 Task: Search for the email with the subject Request for time off logged in from softage.1@softage.net with the filter, email from softage.3@softage.net and a new filter,  Skip the Inbox
Action: Mouse moved to (872, 73)
Screenshot: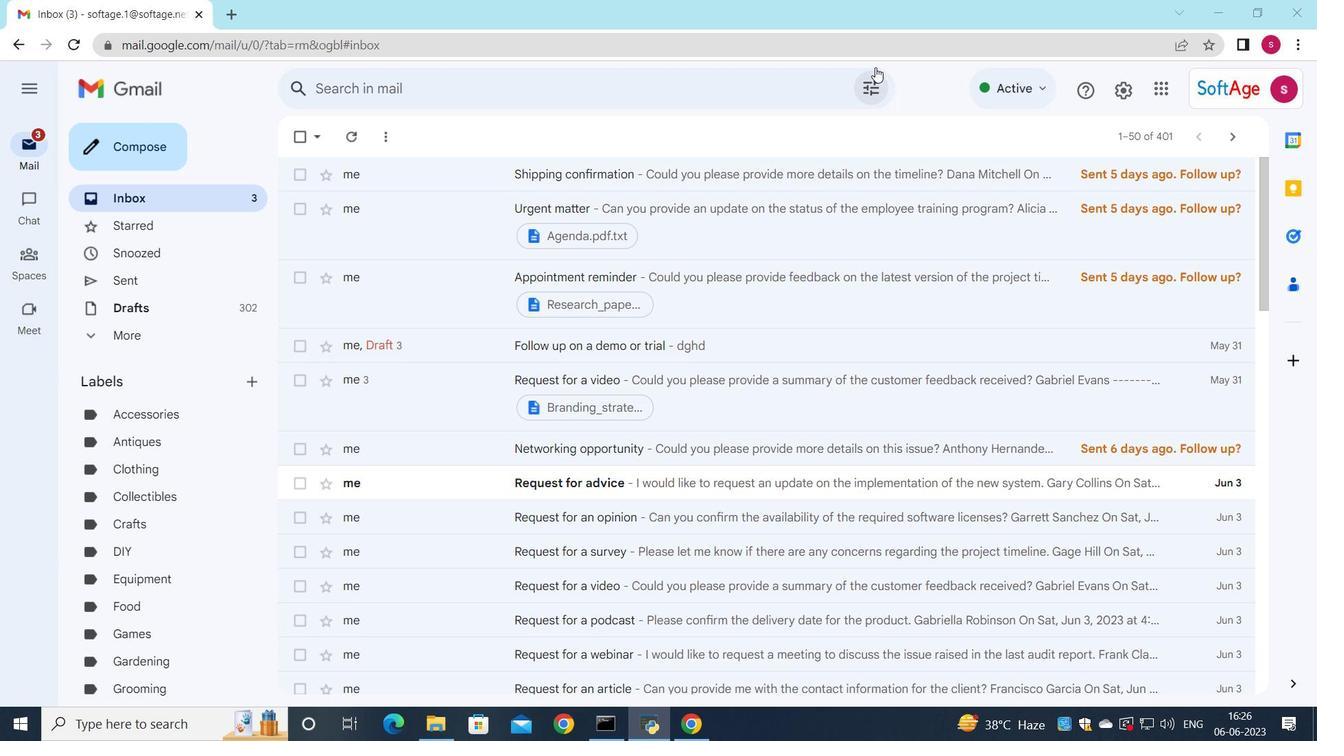 
Action: Mouse pressed left at (872, 73)
Screenshot: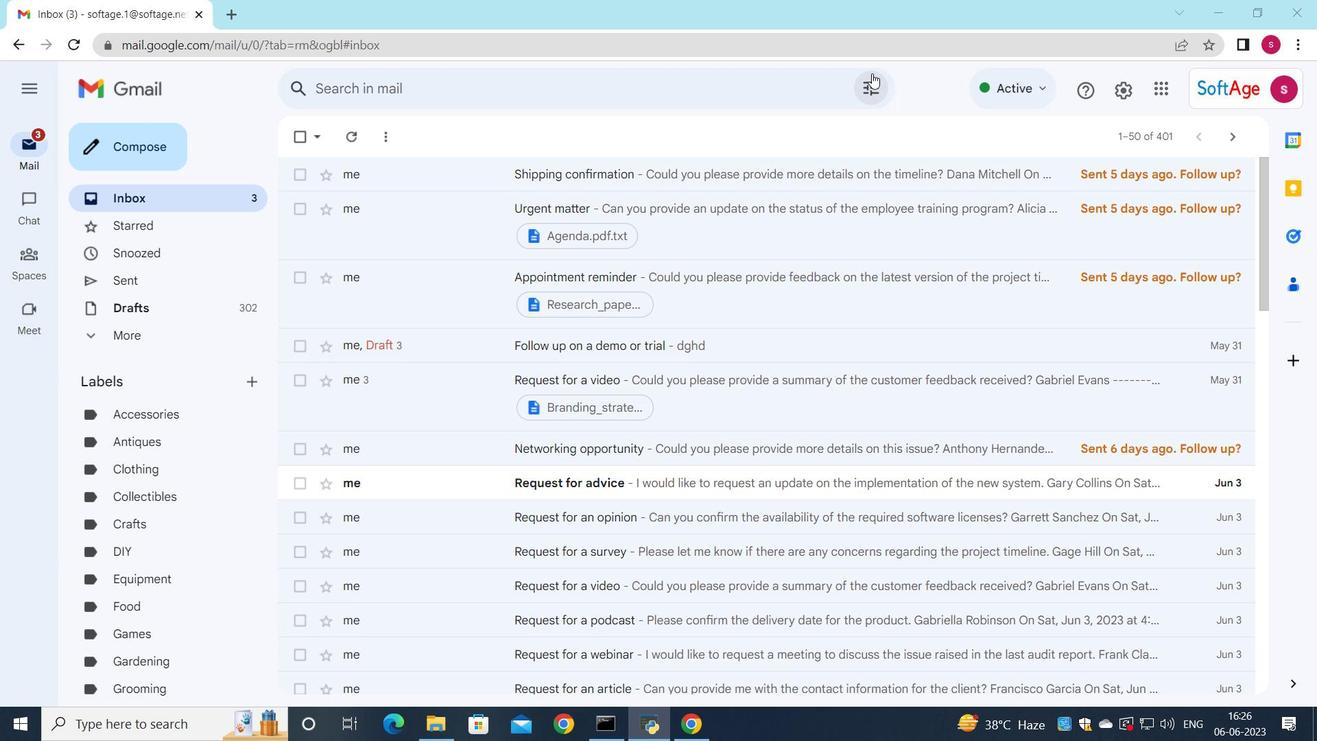 
Action: Mouse moved to (708, 154)
Screenshot: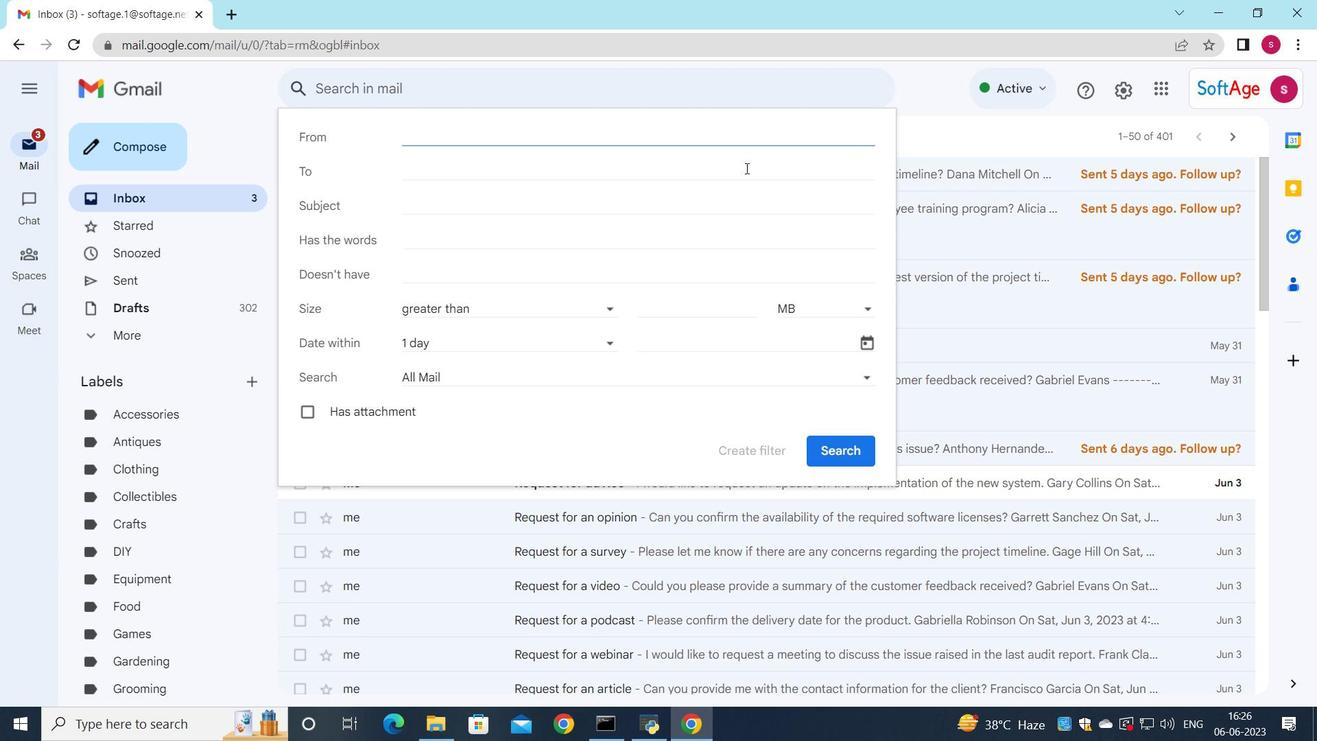 
Action: Key pressed soft
Screenshot: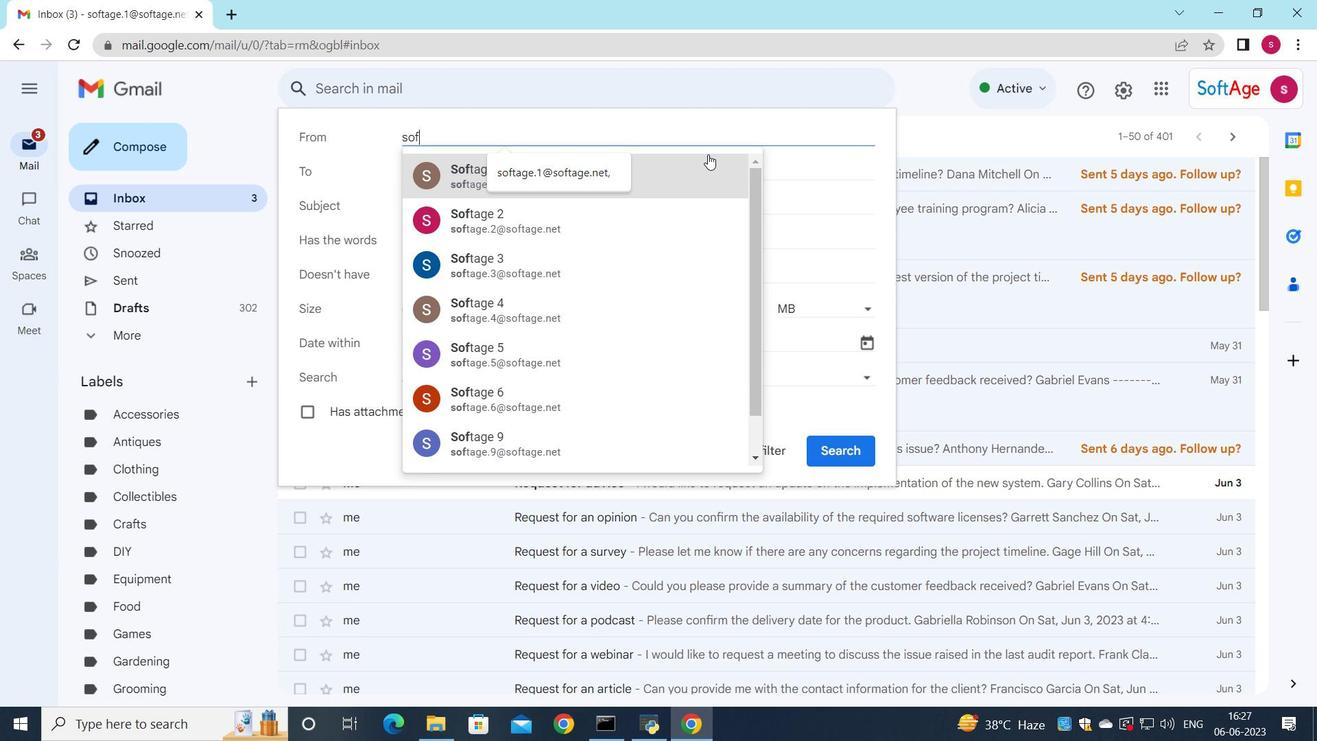
Action: Mouse moved to (615, 177)
Screenshot: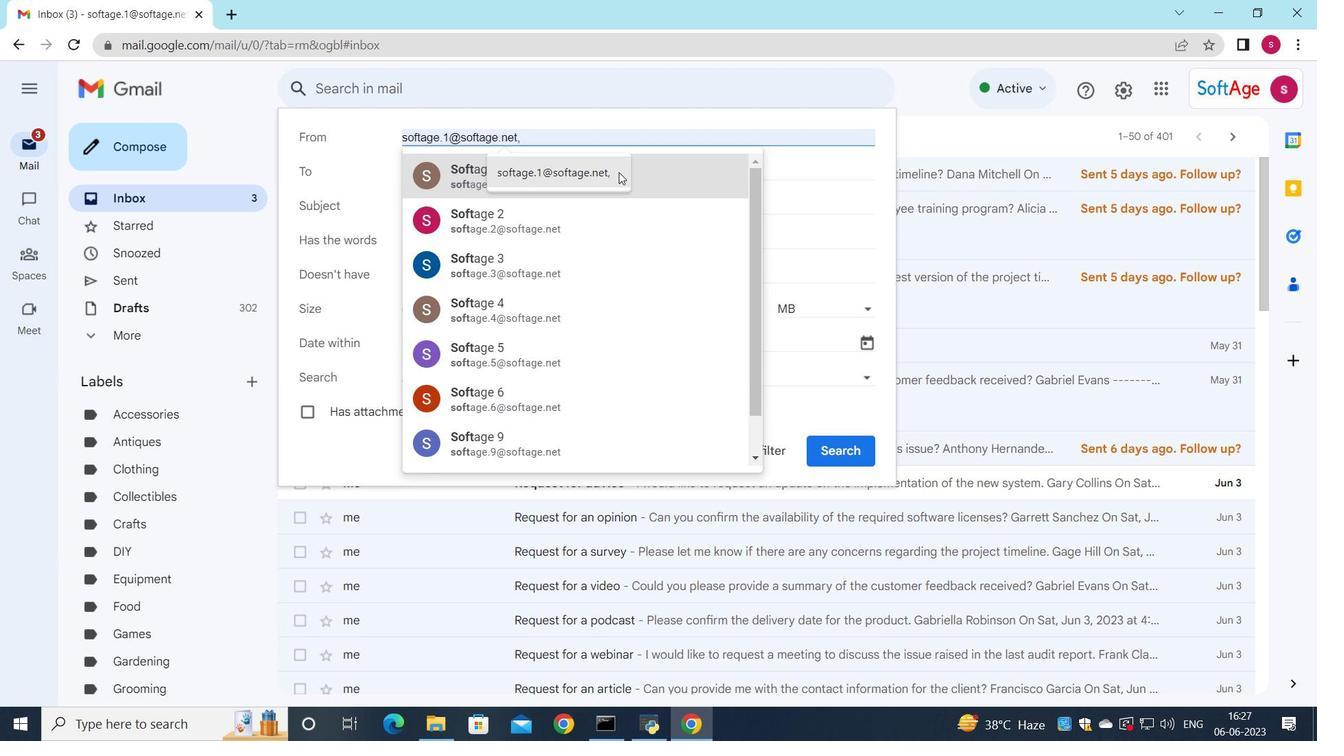 
Action: Mouse pressed left at (615, 177)
Screenshot: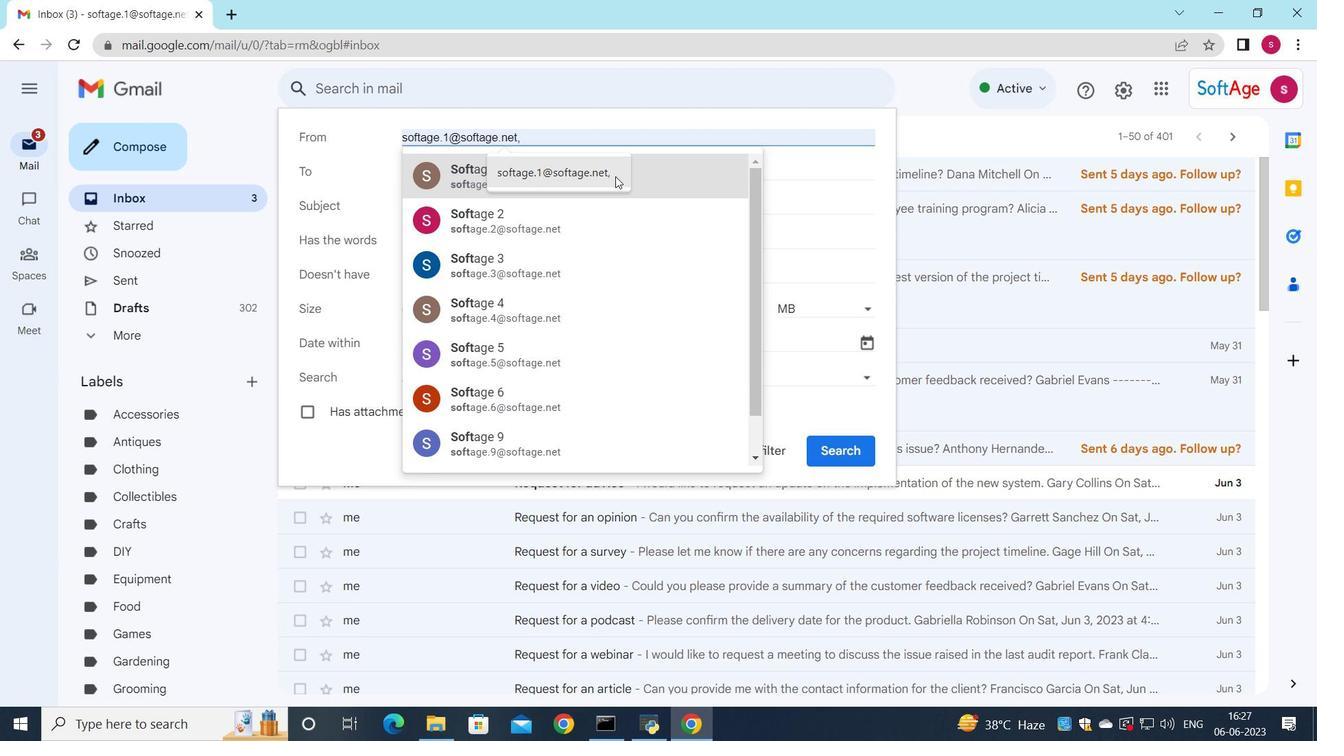 
Action: Mouse moved to (517, 174)
Screenshot: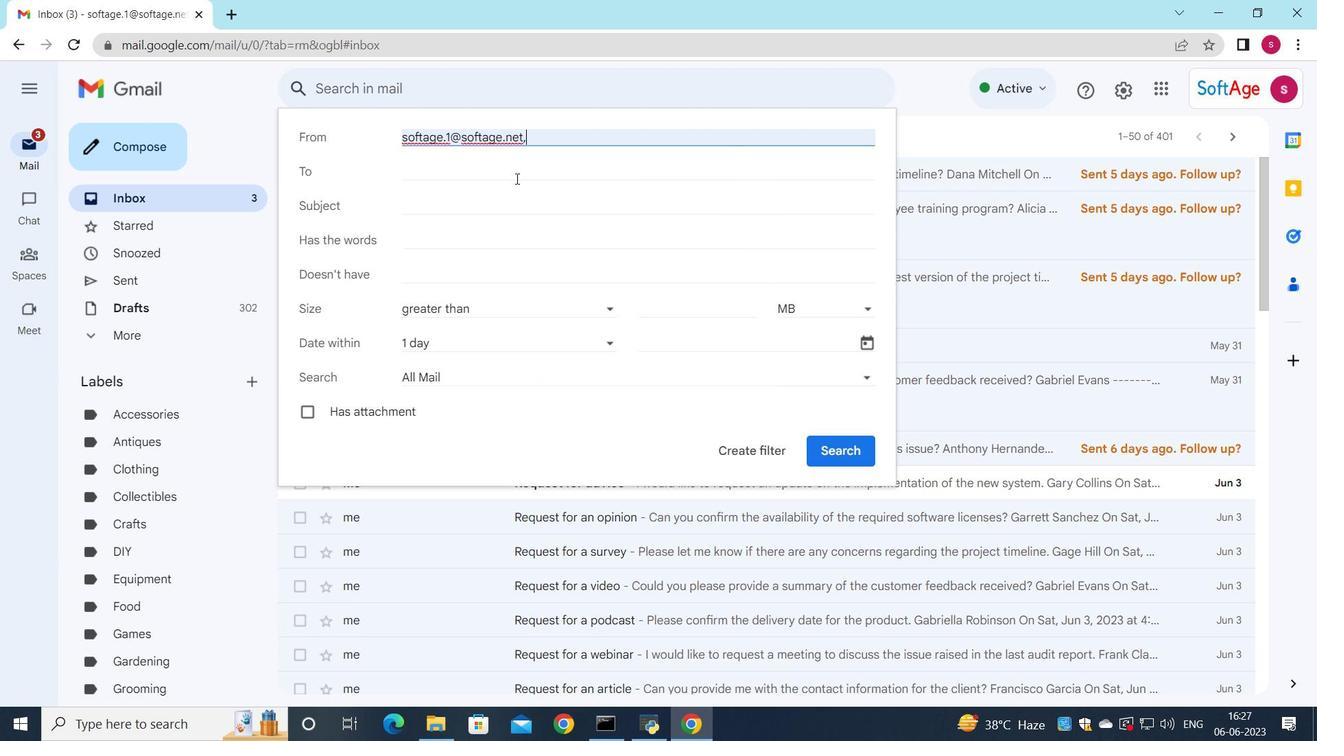 
Action: Mouse pressed left at (517, 174)
Screenshot: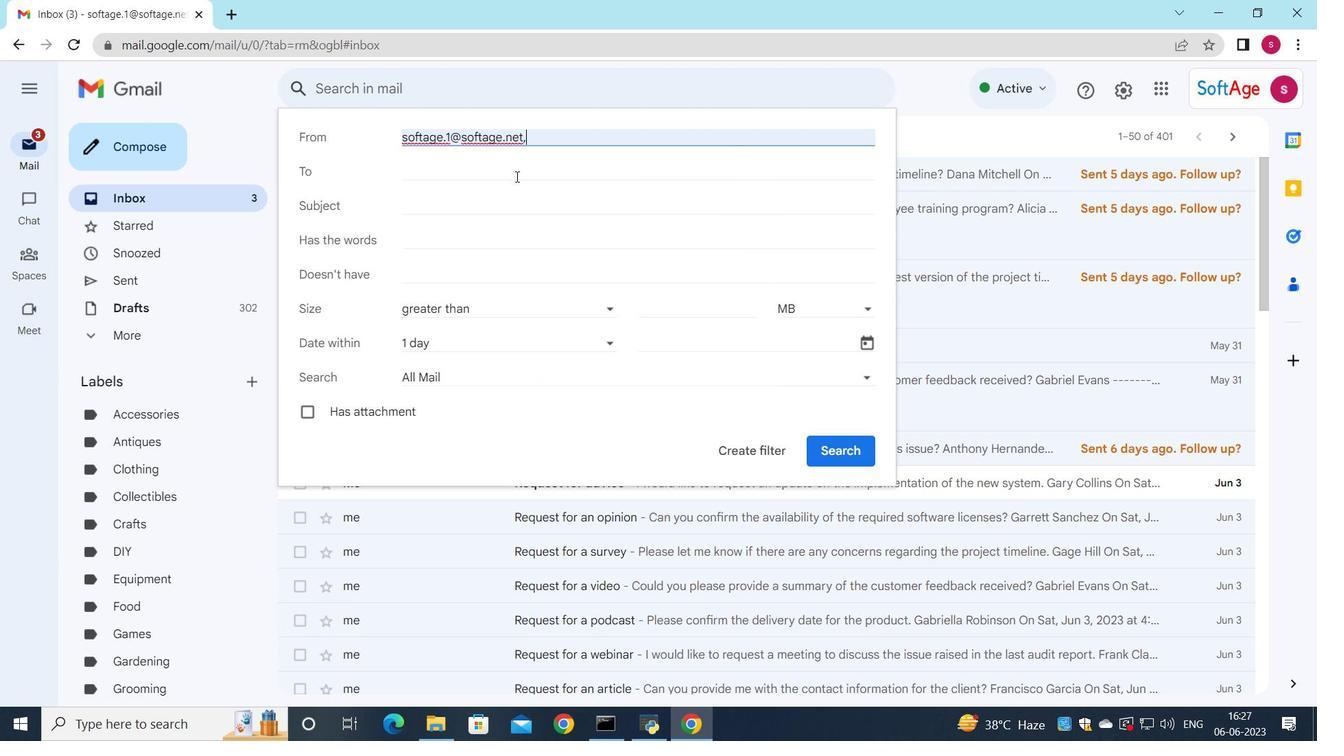 
Action: Key pressed sio<Key.backspace><Key.backspace>o
Screenshot: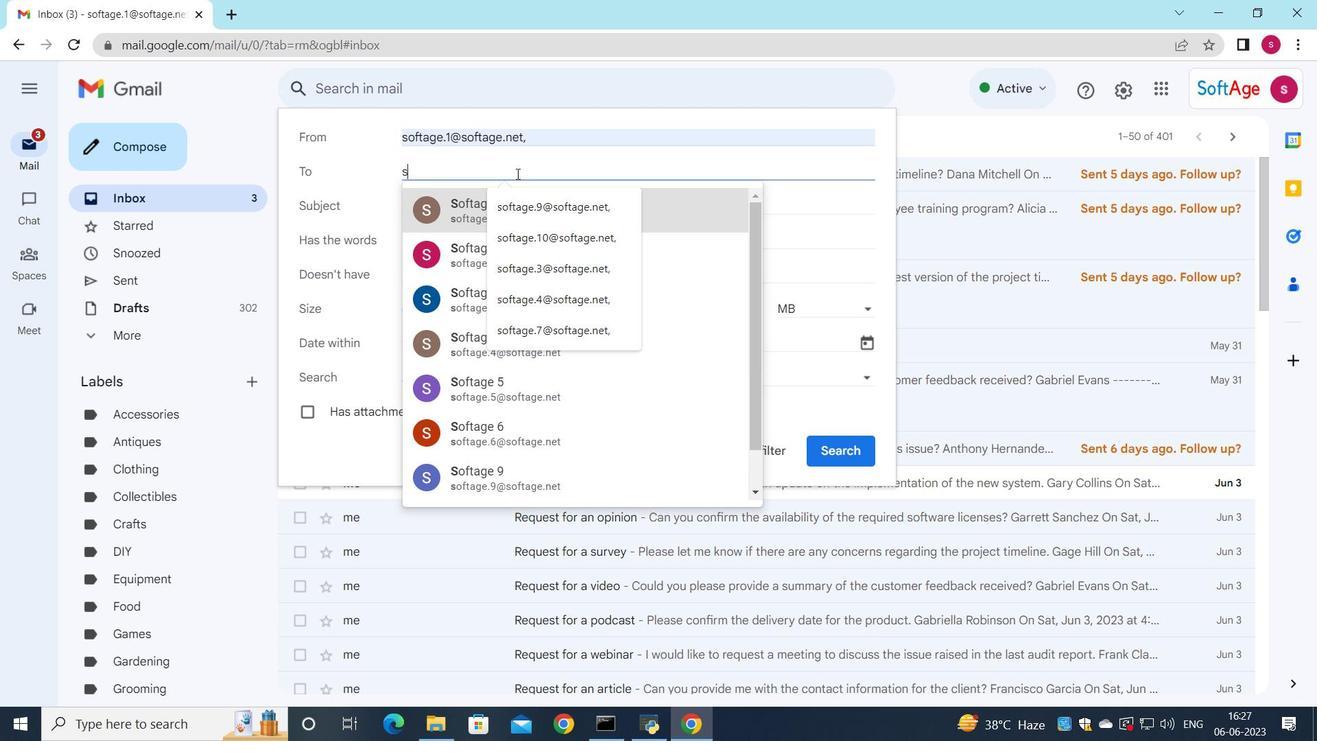 
Action: Mouse moved to (575, 258)
Screenshot: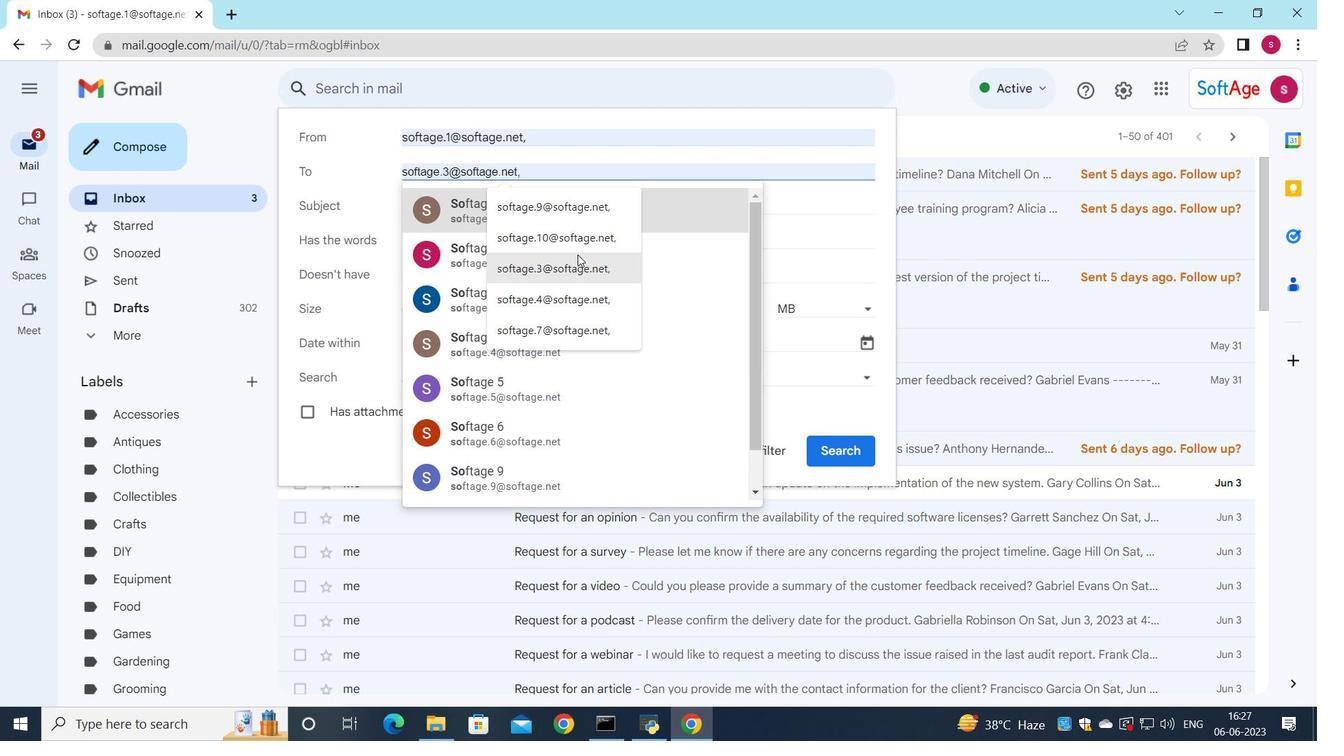 
Action: Mouse pressed left at (575, 258)
Screenshot: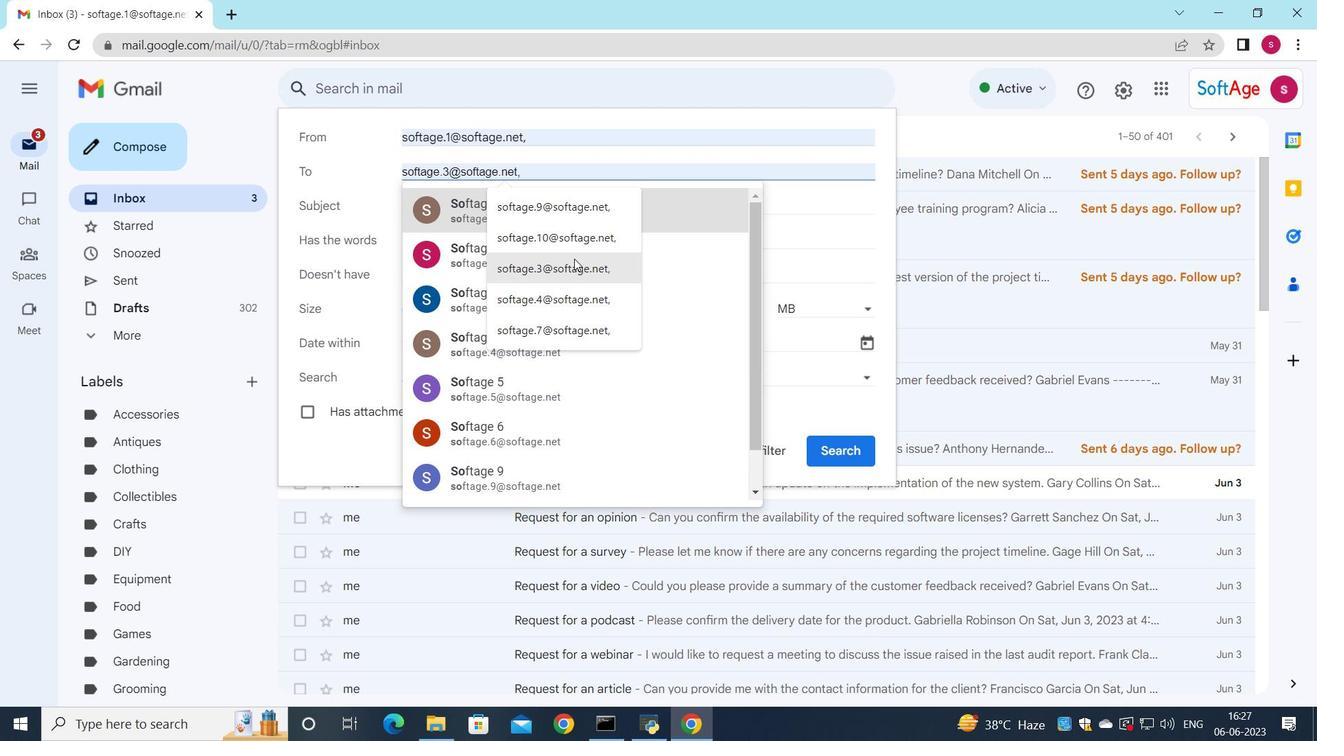 
Action: Mouse moved to (424, 201)
Screenshot: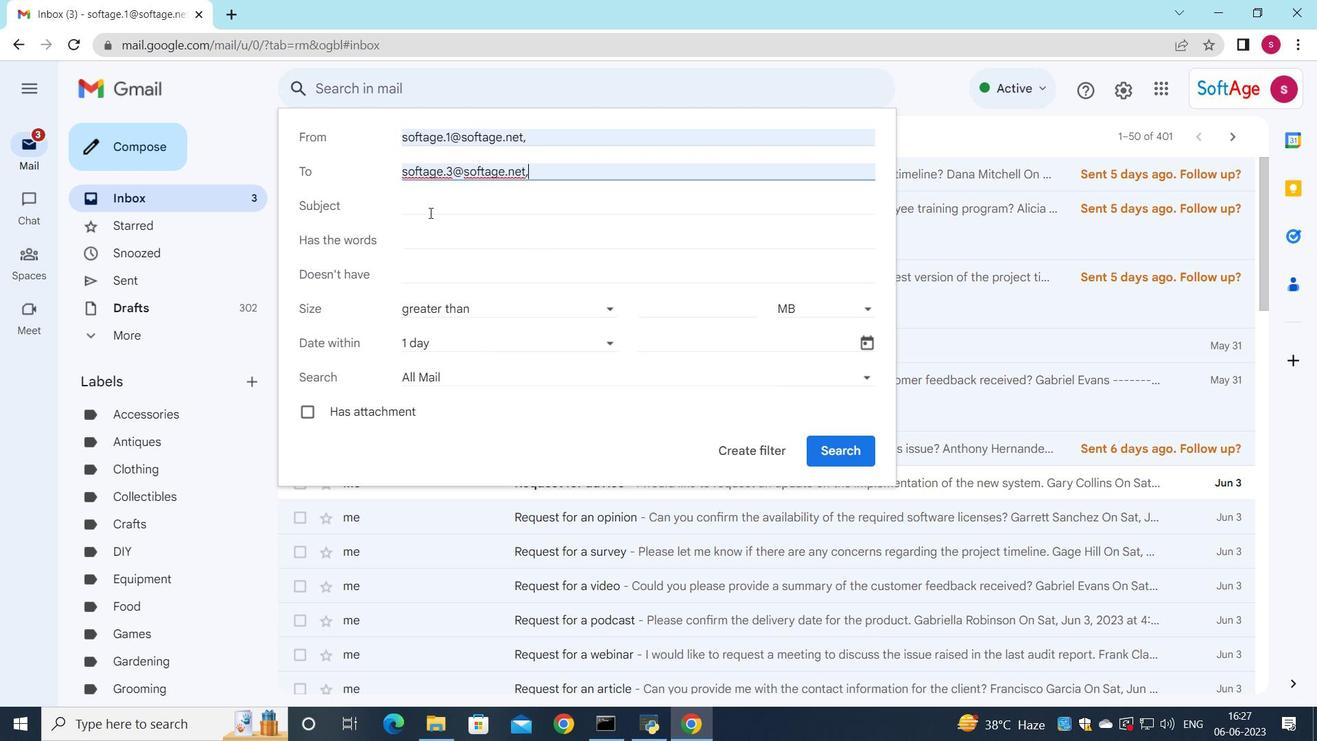 
Action: Mouse pressed left at (424, 201)
Screenshot: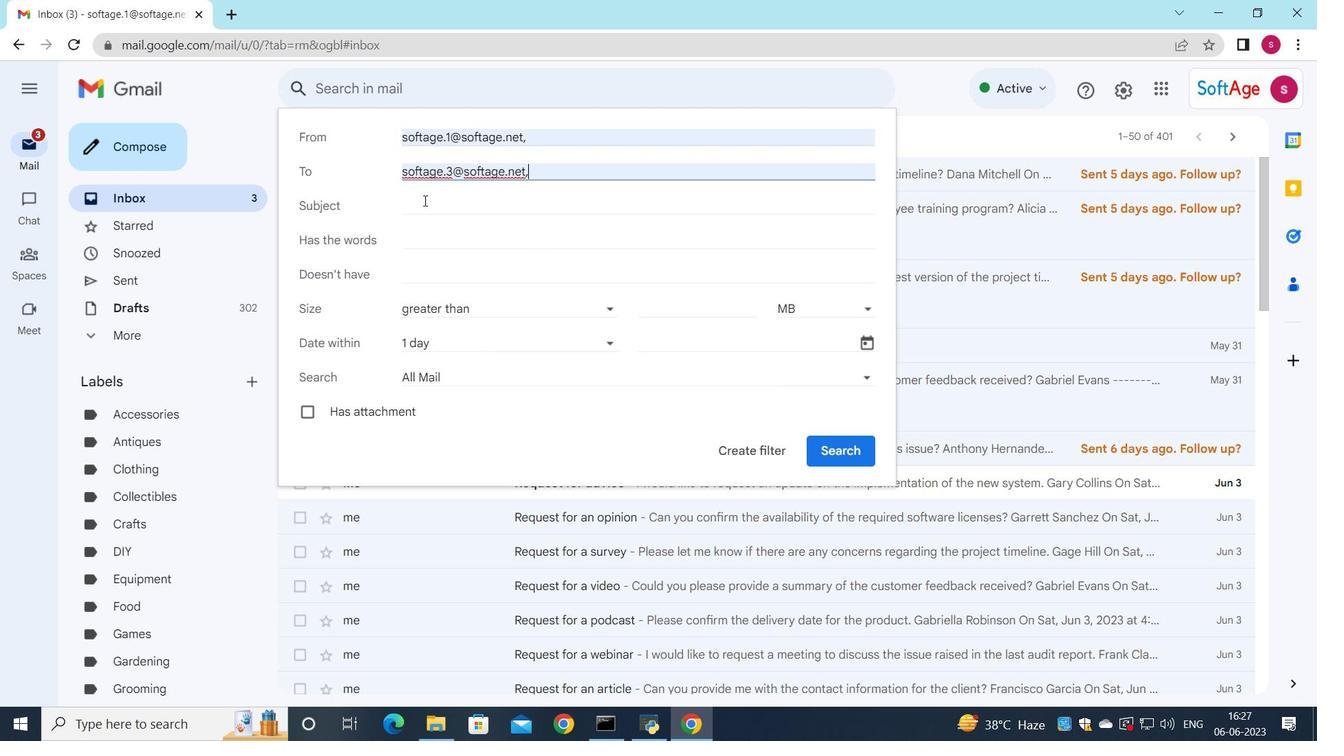 
Action: Mouse moved to (437, 211)
Screenshot: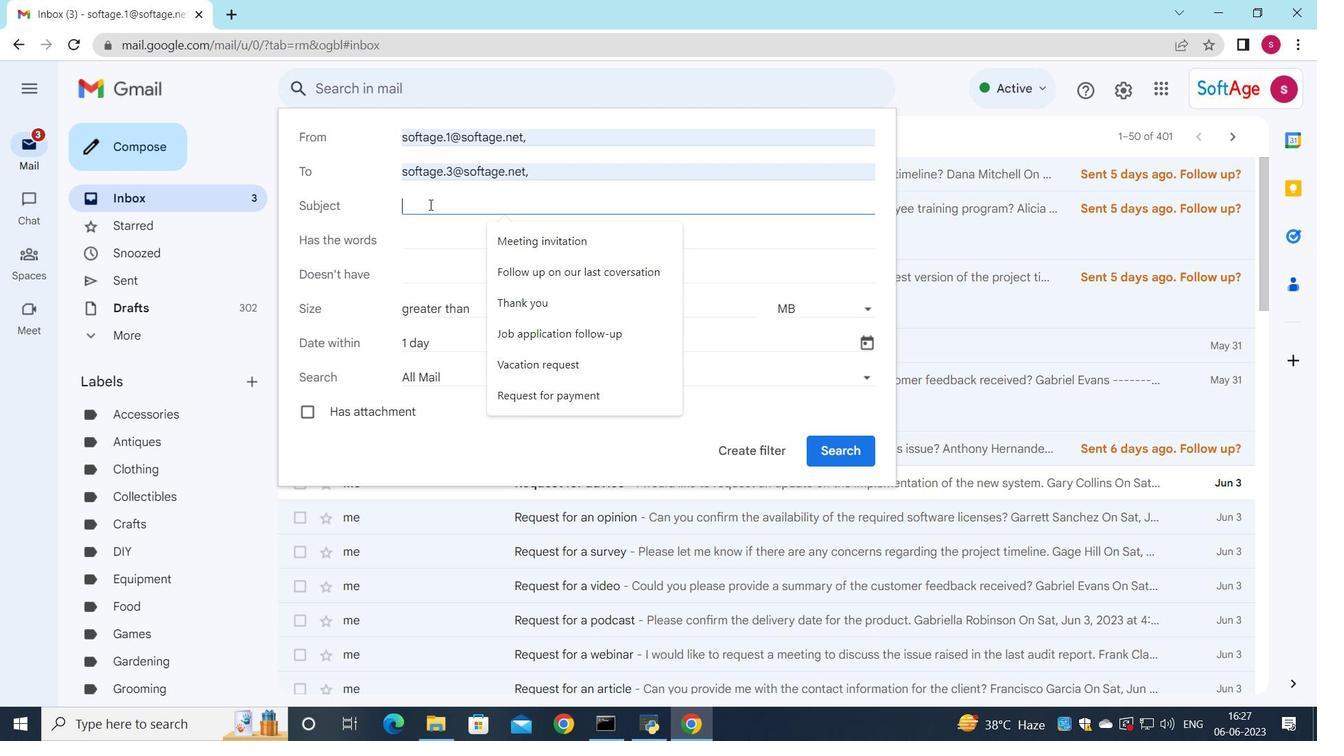 
Action: Key pressed <Key.shift>Request<Key.space>for<Key.space>time<Key.space>off
Screenshot: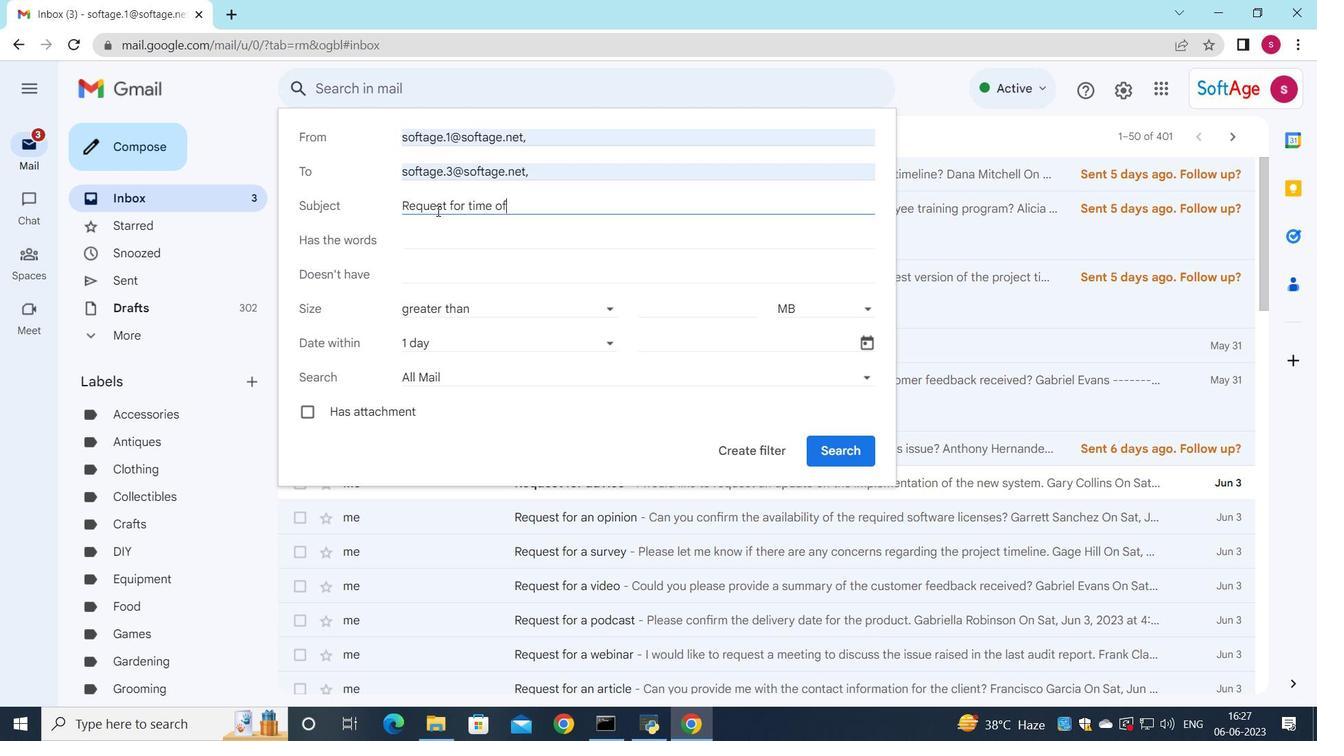 
Action: Mouse moved to (608, 341)
Screenshot: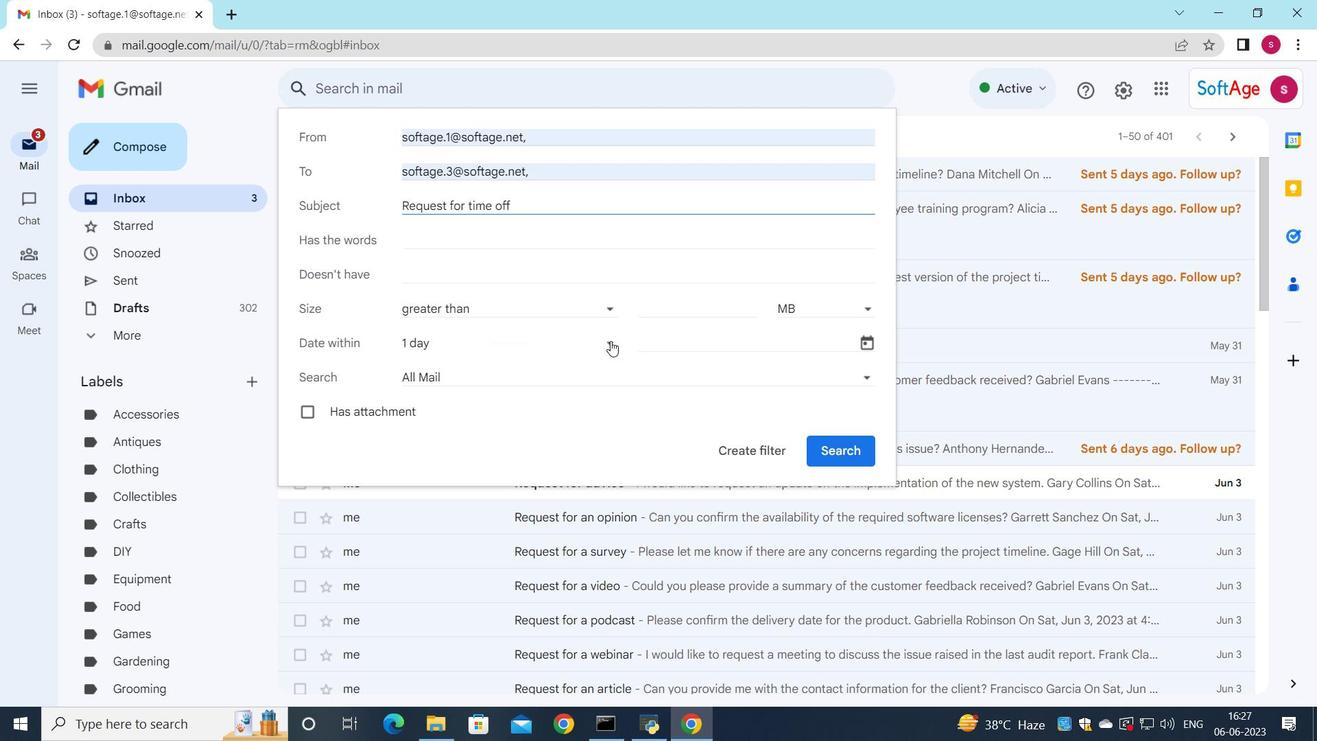 
Action: Mouse pressed left at (608, 341)
Screenshot: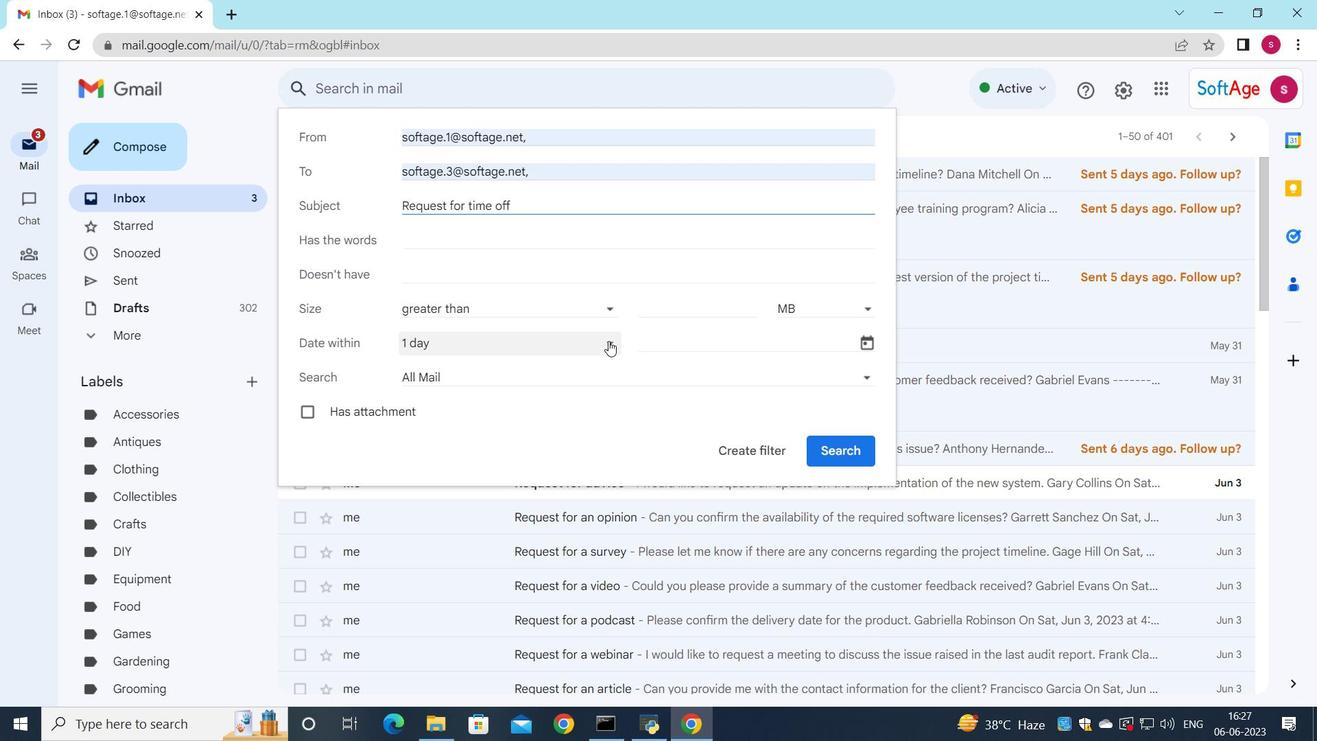 
Action: Mouse moved to (445, 536)
Screenshot: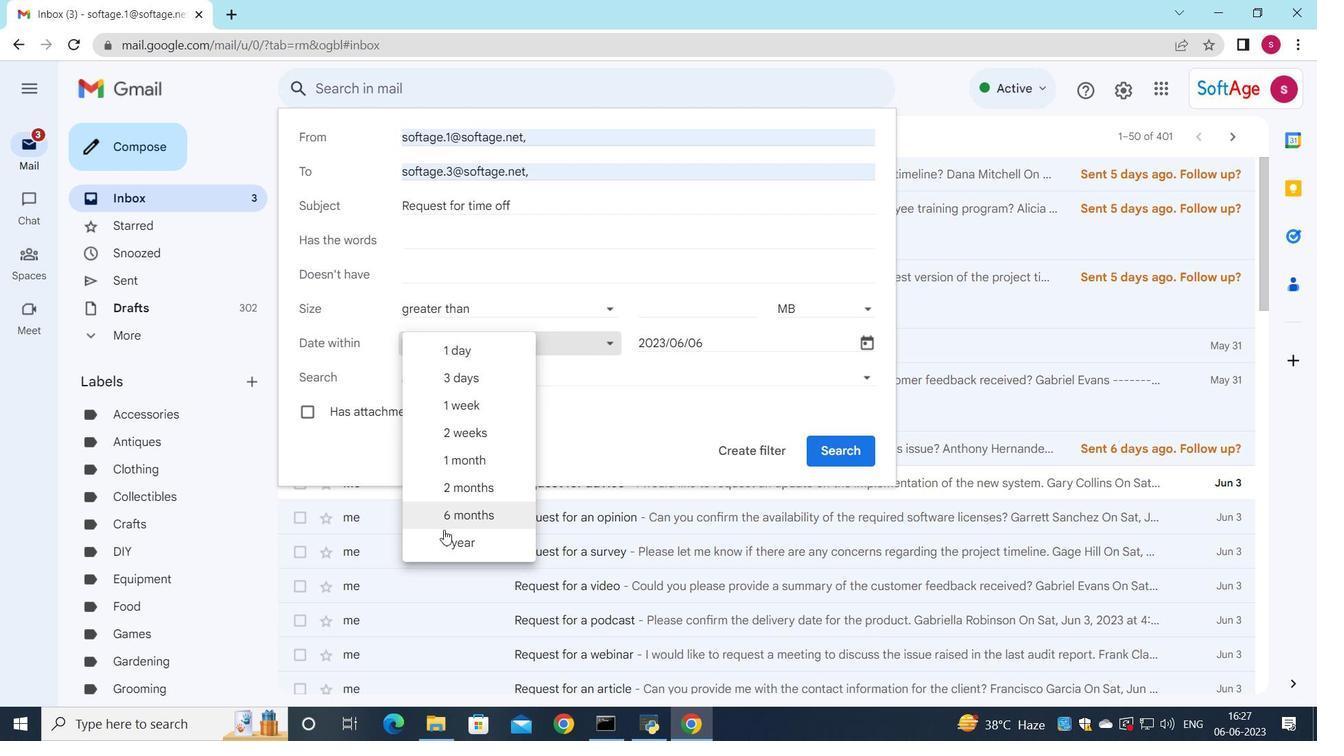 
Action: Mouse pressed left at (445, 536)
Screenshot: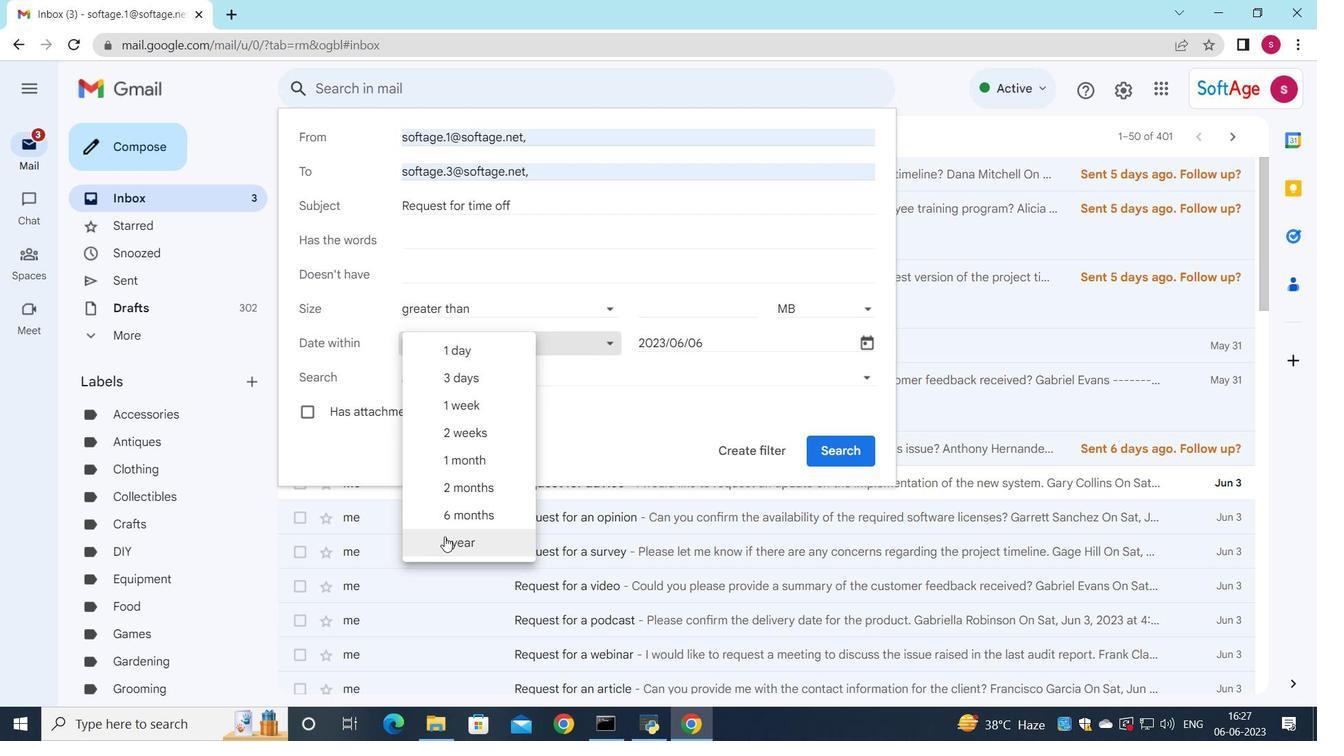 
Action: Mouse moved to (752, 444)
Screenshot: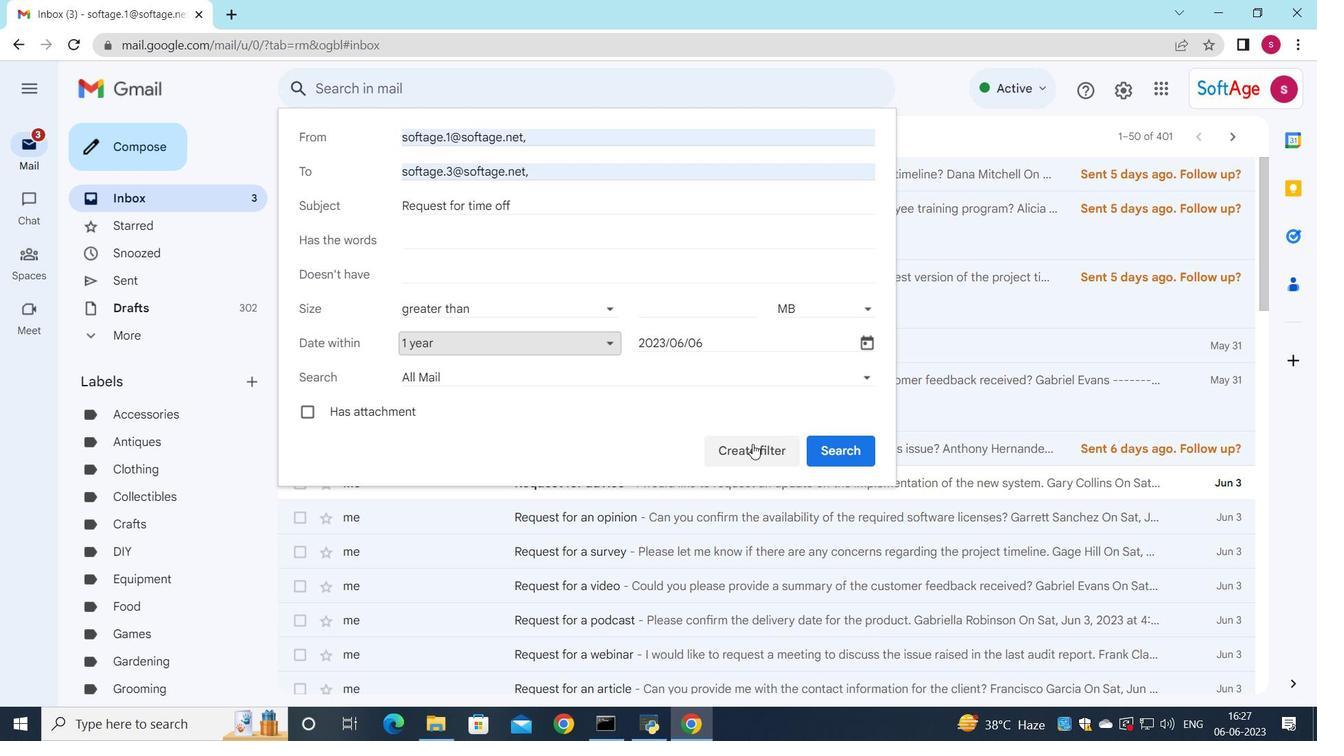 
Action: Mouse pressed left at (752, 444)
Screenshot: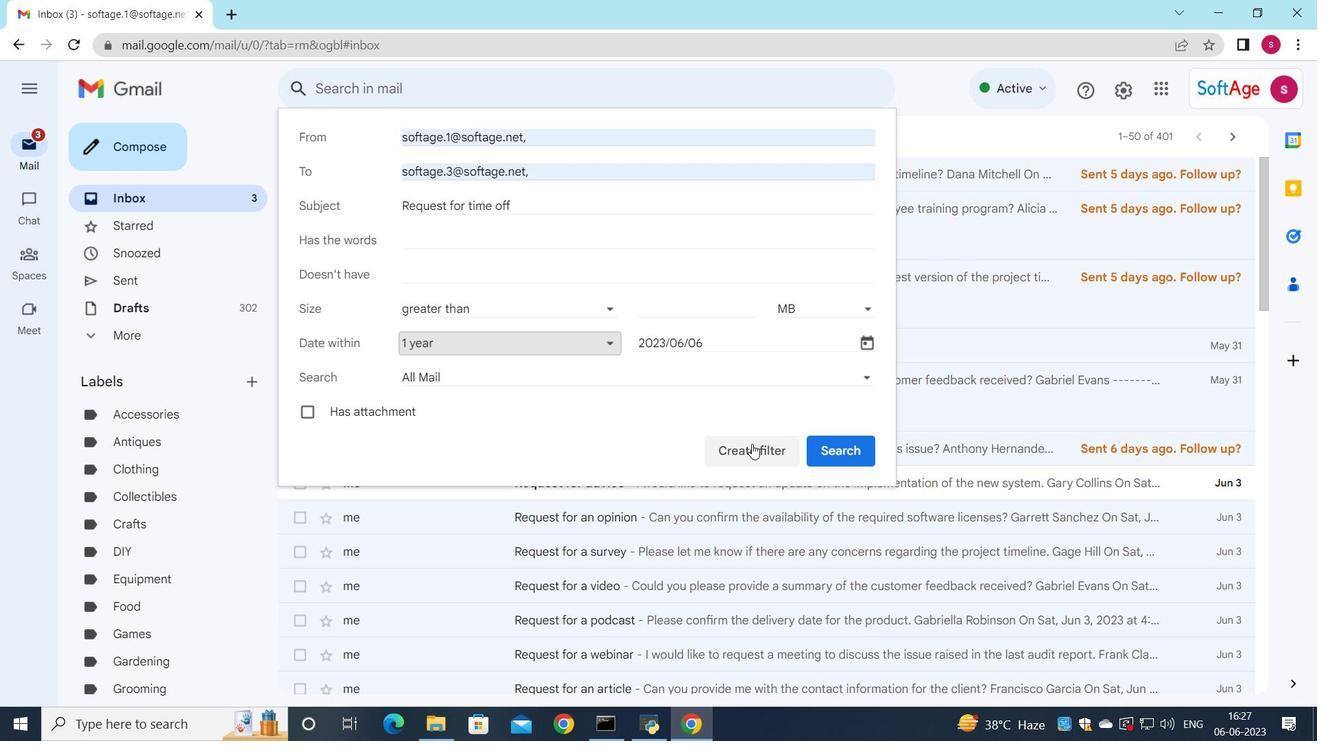 
Action: Mouse moved to (385, 176)
Screenshot: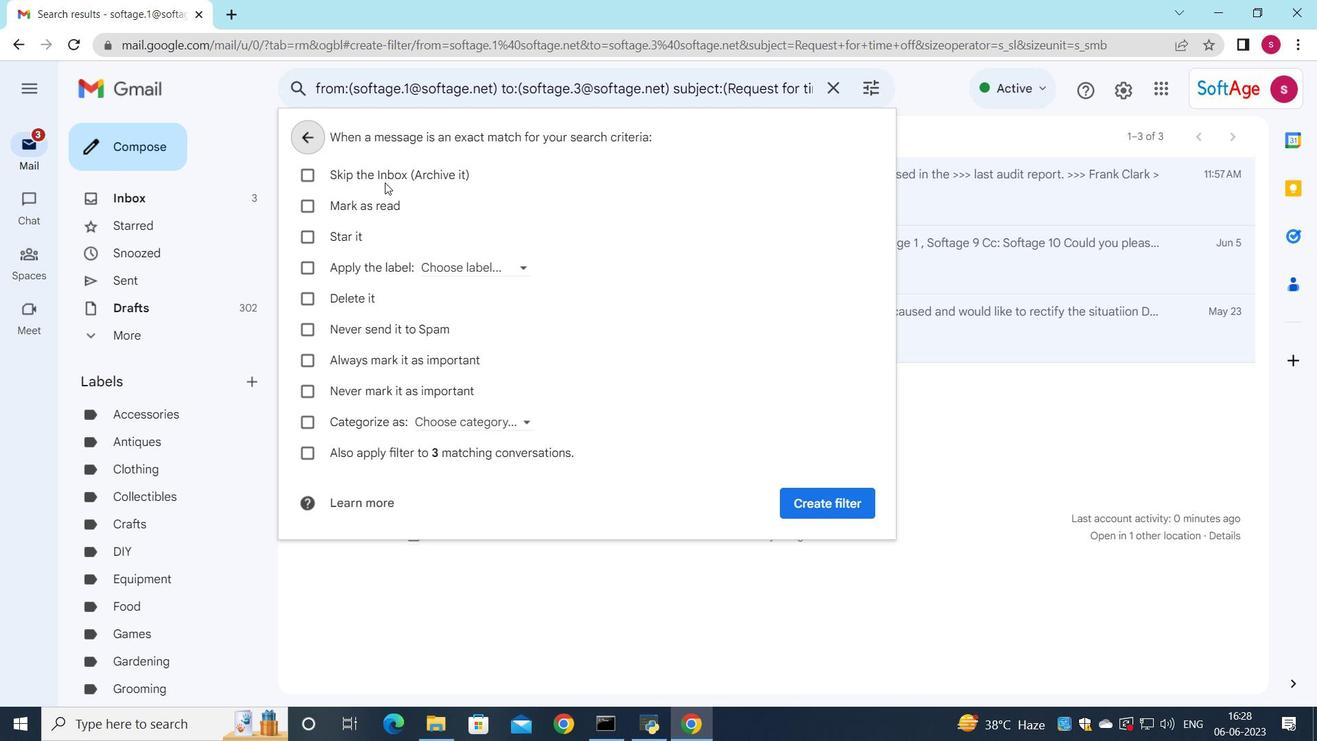 
Action: Mouse pressed left at (385, 176)
Screenshot: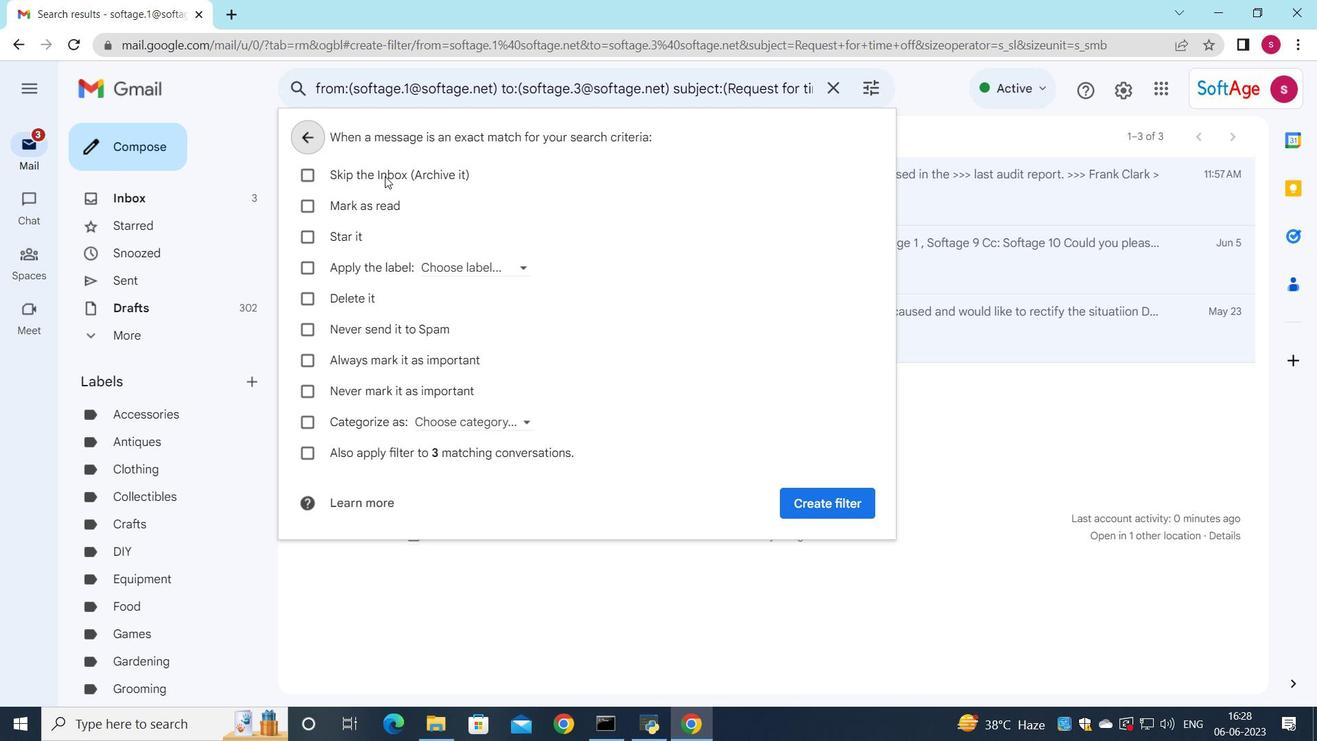 
Action: Mouse moved to (800, 494)
Screenshot: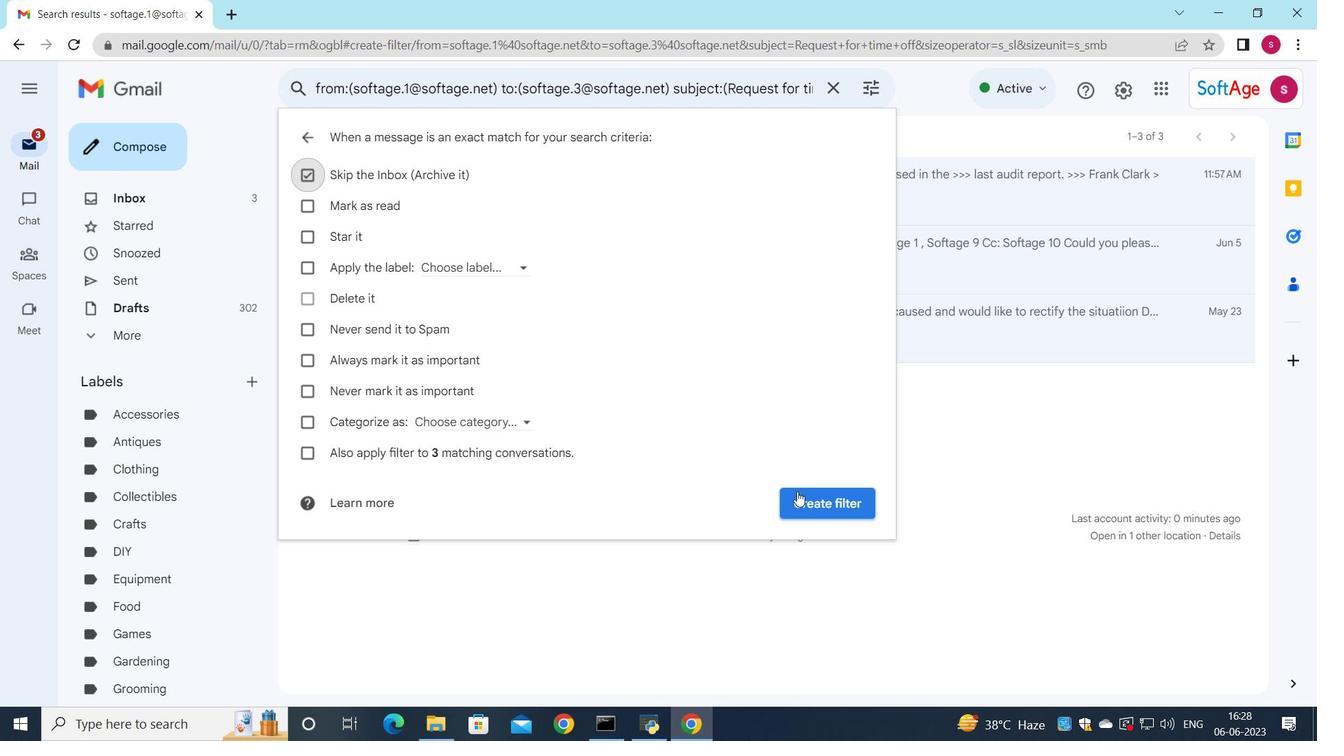 
Action: Mouse pressed left at (800, 494)
Screenshot: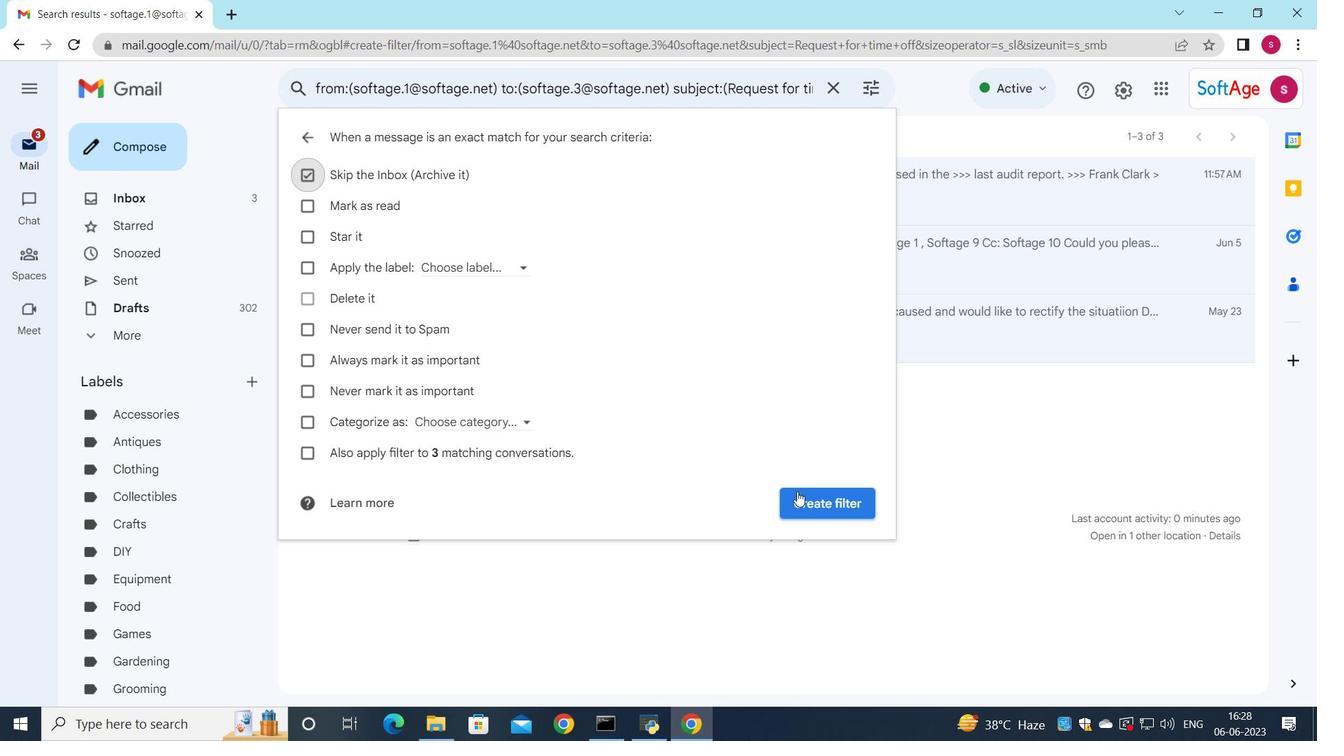 
Action: Mouse moved to (617, 416)
Screenshot: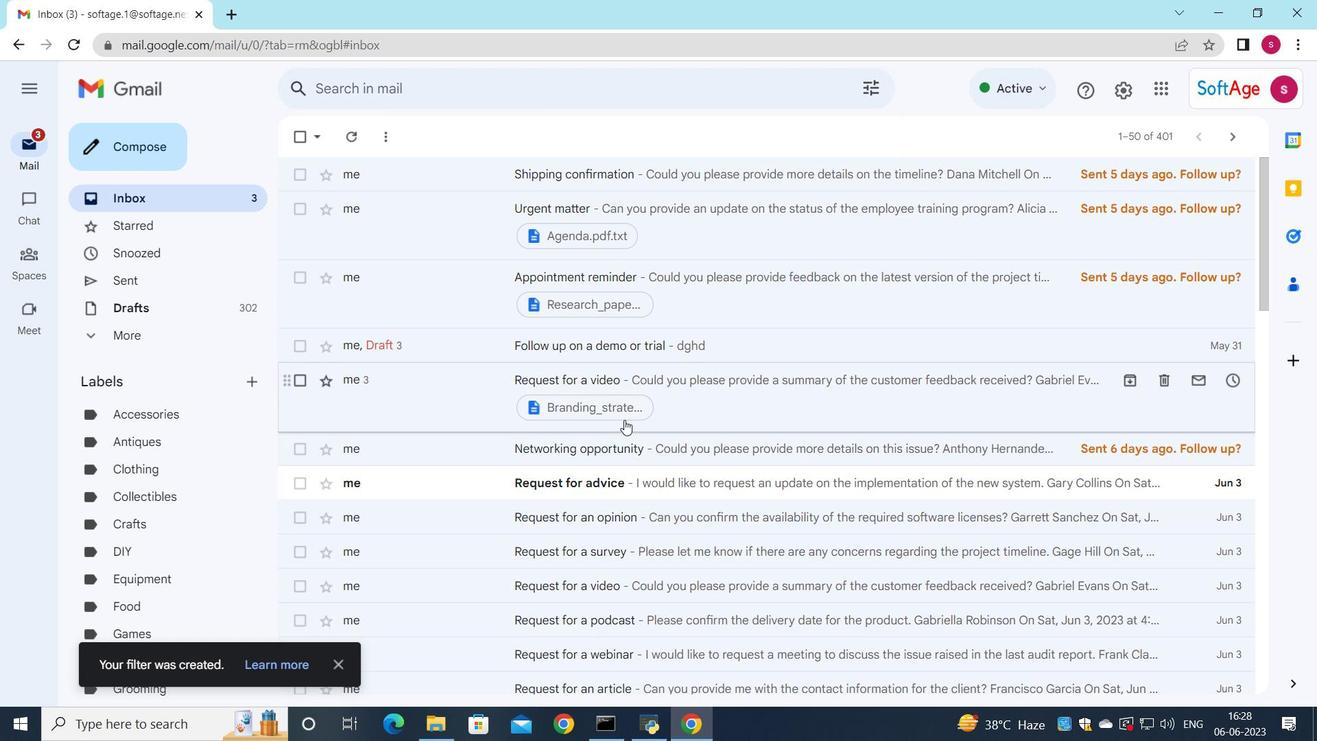
